 Task: Look for ""Comments"" in the keyboard shortcuts section.
Action: Mouse moved to (329, 69)
Screenshot: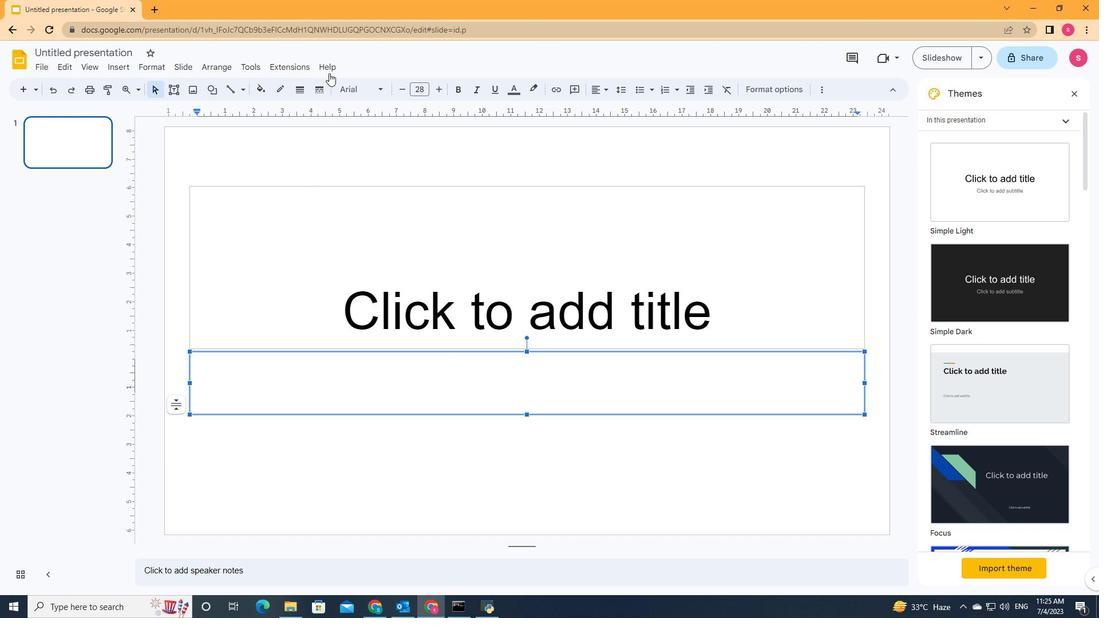 
Action: Mouse pressed left at (329, 69)
Screenshot: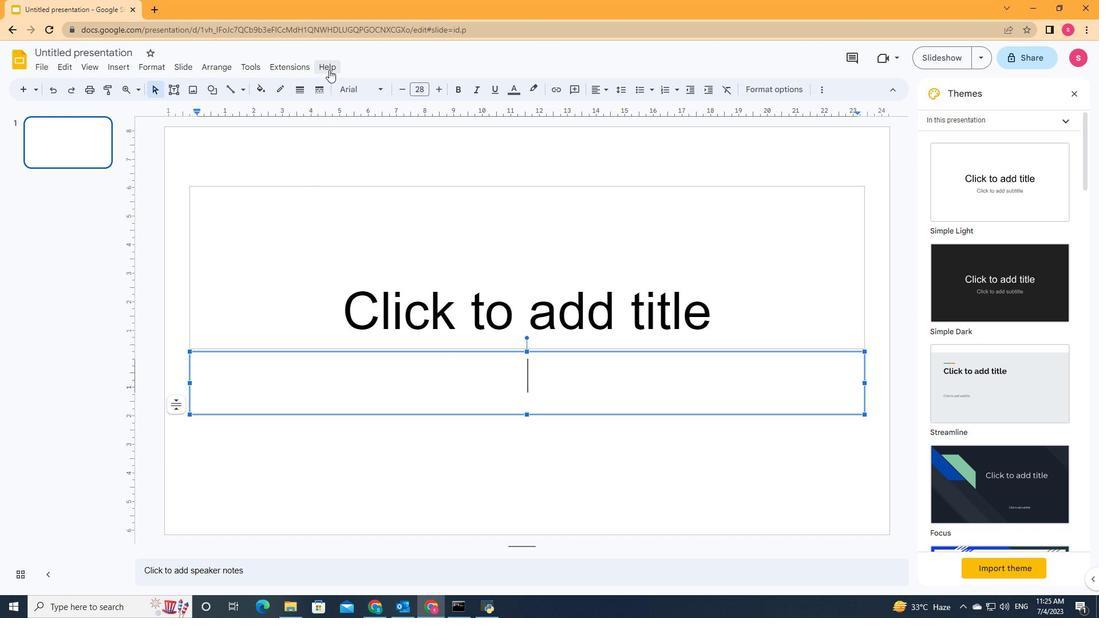 
Action: Mouse moved to (341, 279)
Screenshot: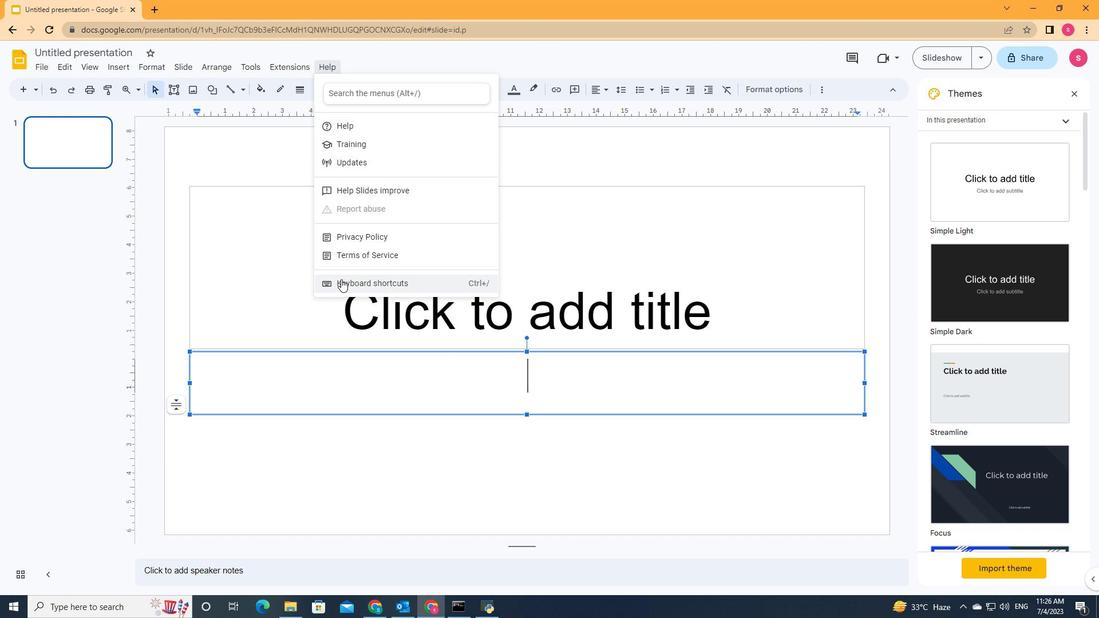 
Action: Mouse pressed left at (341, 279)
Screenshot: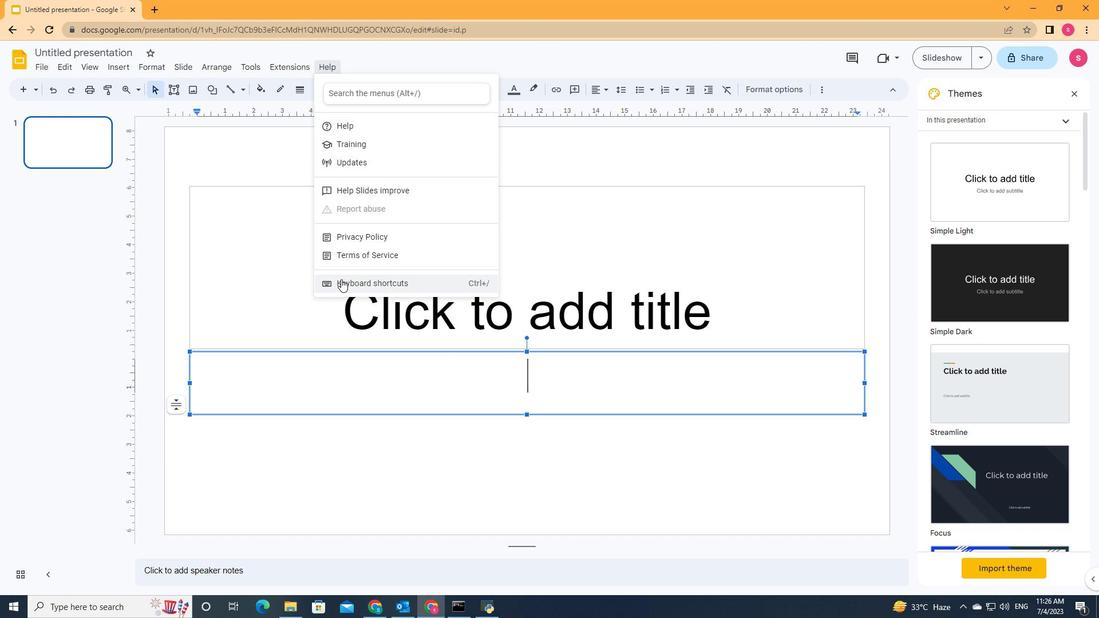 
Action: Mouse moved to (346, 422)
Screenshot: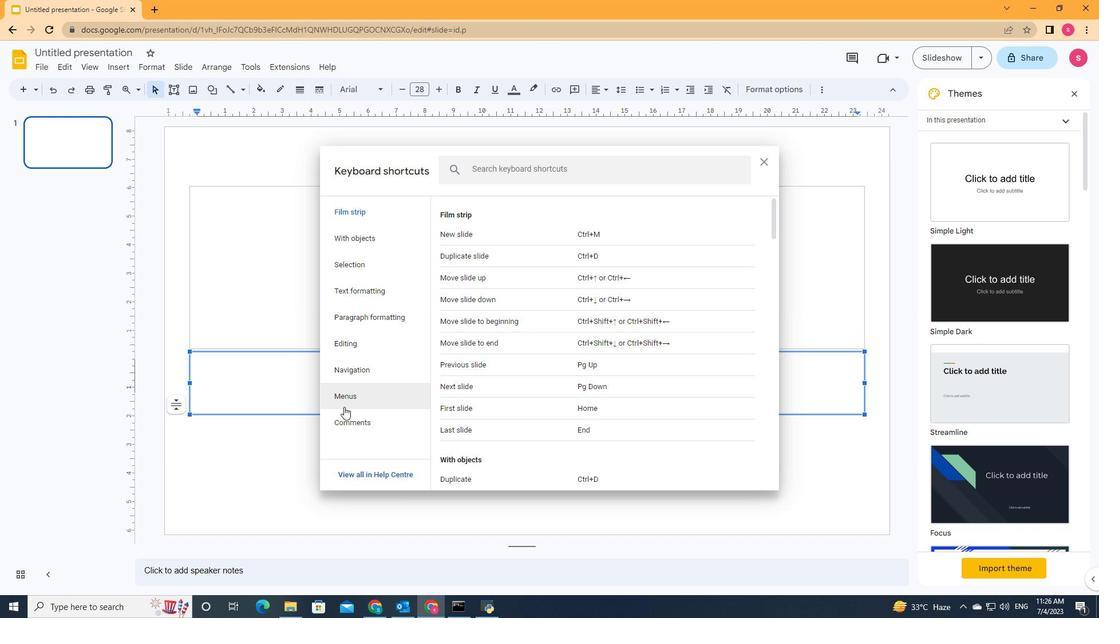 
Action: Mouse pressed left at (346, 422)
Screenshot: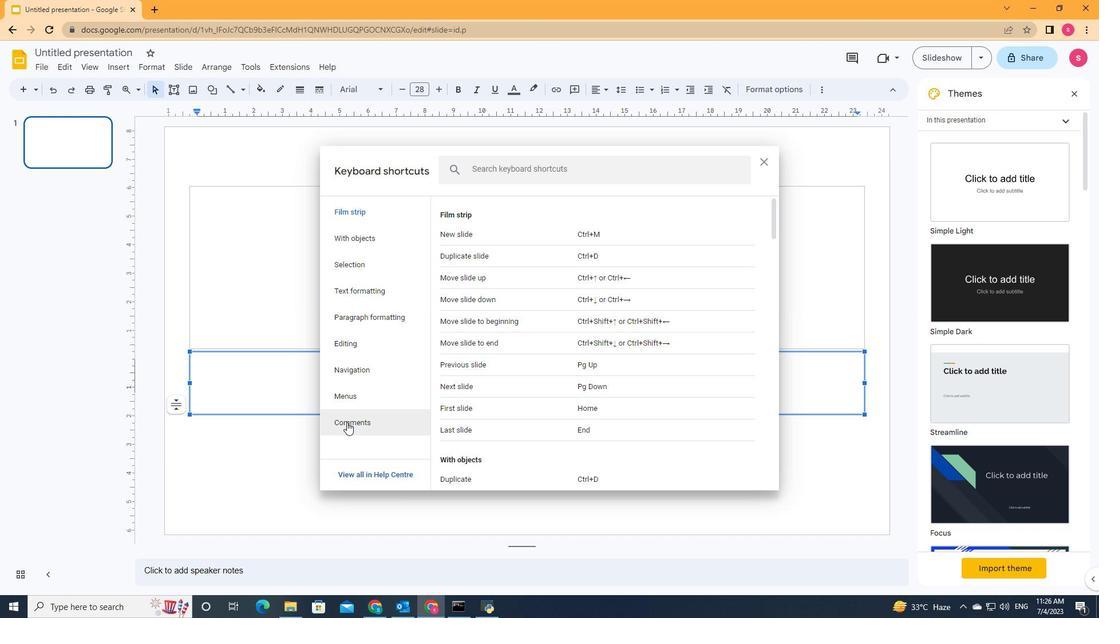 
Action: Mouse moved to (504, 427)
Screenshot: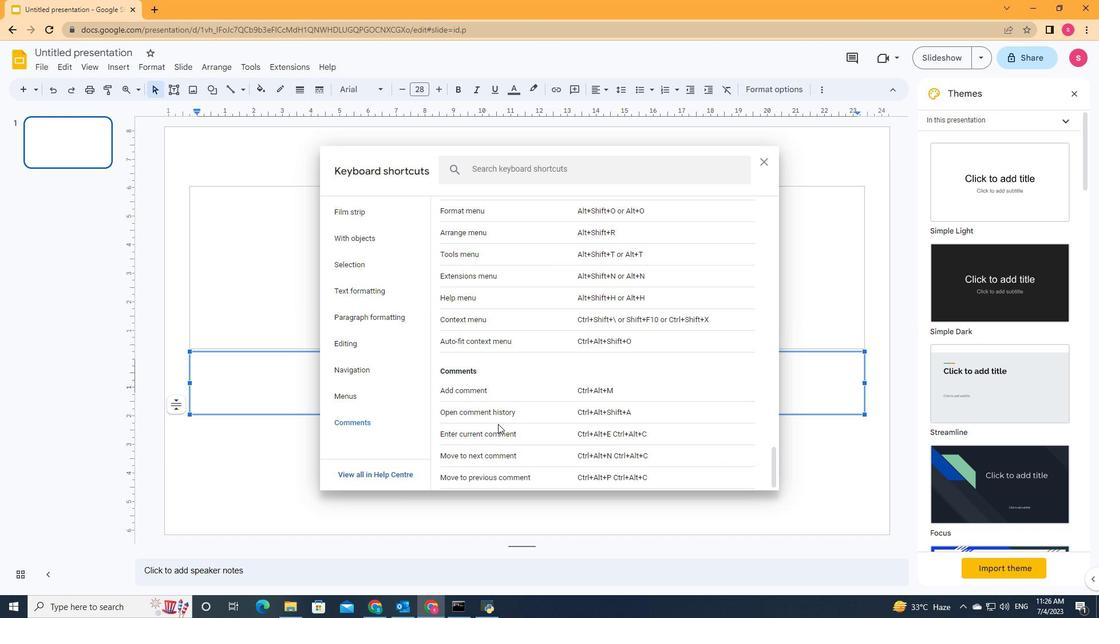 
